 Task: Create a rule from the Recommended list, Task Added to this Project -> add SubTasks in the project AgileJet with SubTasks Gather and Analyse Requirements , Design and Implement Solution , System Test and UAT , Release to Production / Go Live
Action: Mouse moved to (52, 230)
Screenshot: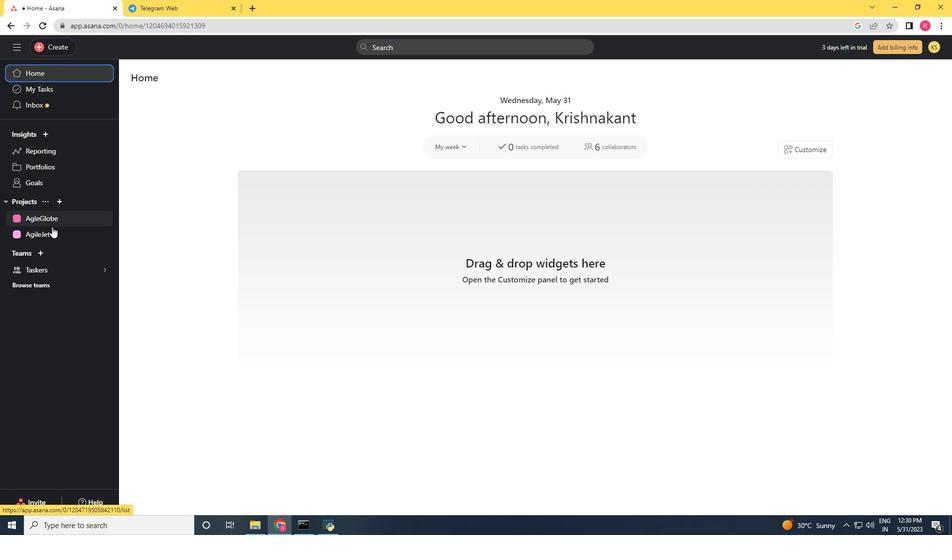 
Action: Mouse pressed left at (52, 230)
Screenshot: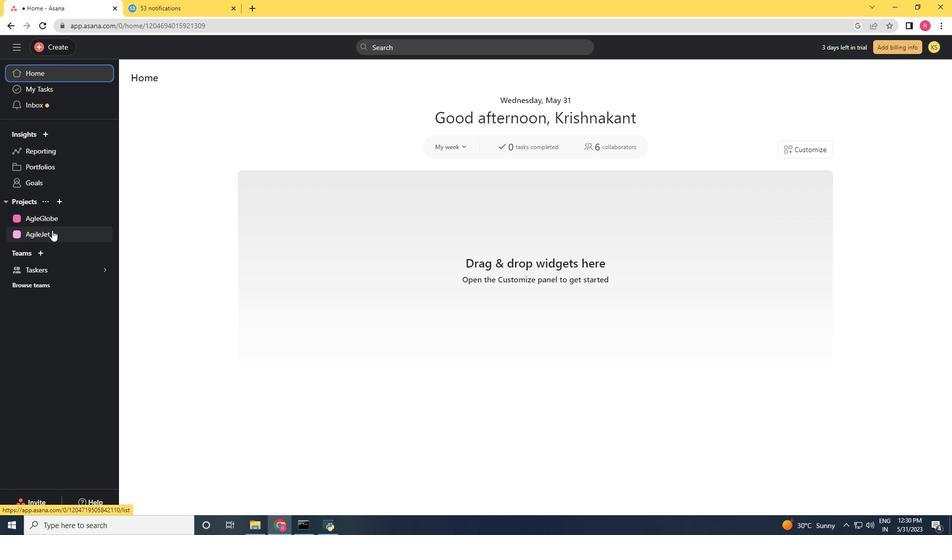 
Action: Mouse moved to (915, 80)
Screenshot: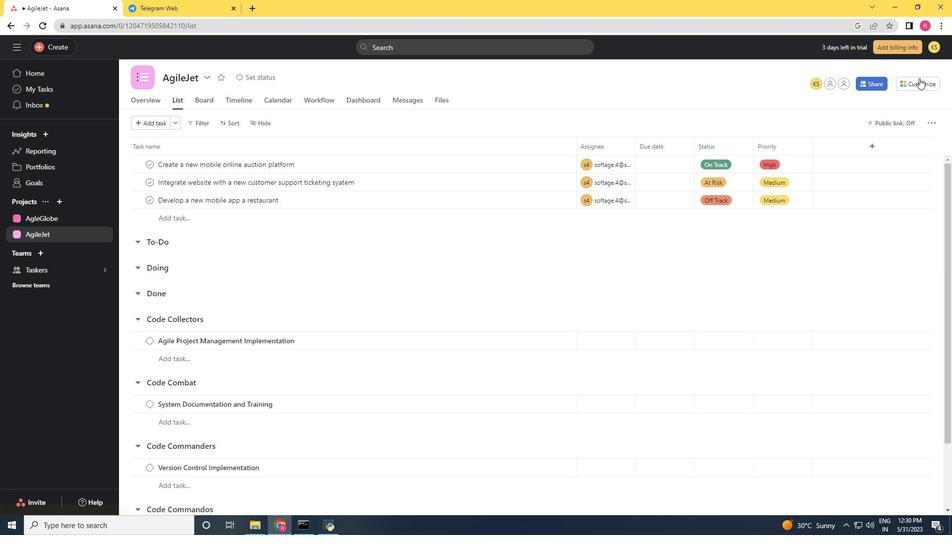 
Action: Mouse pressed left at (915, 80)
Screenshot: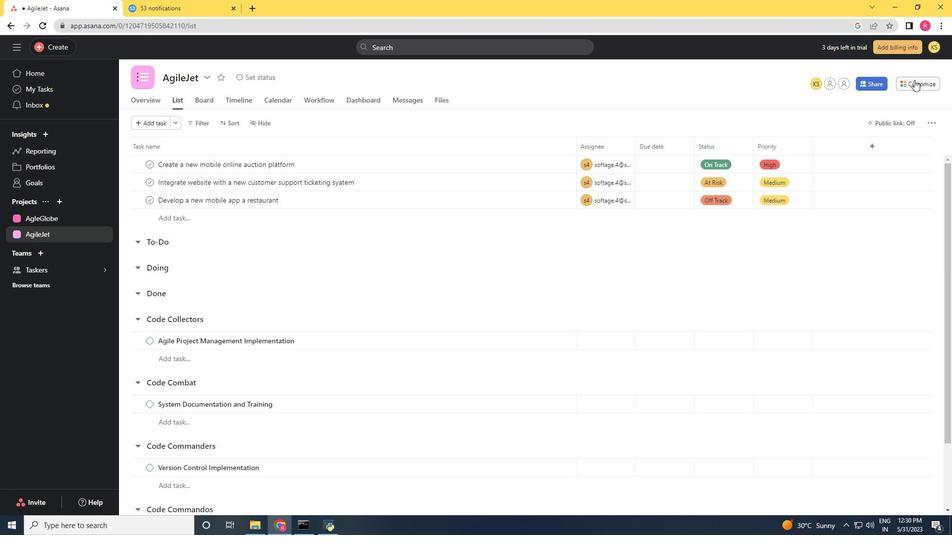 
Action: Mouse moved to (736, 218)
Screenshot: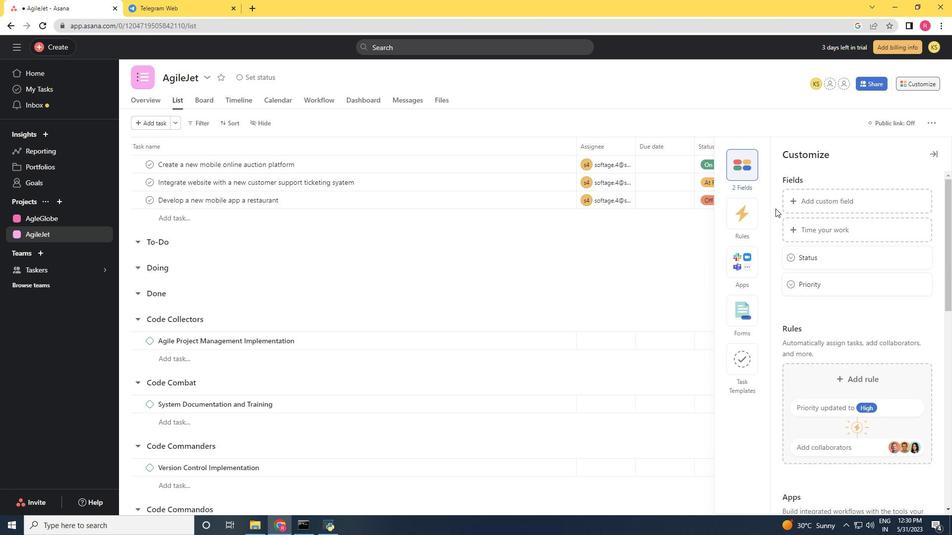 
Action: Mouse pressed left at (736, 218)
Screenshot: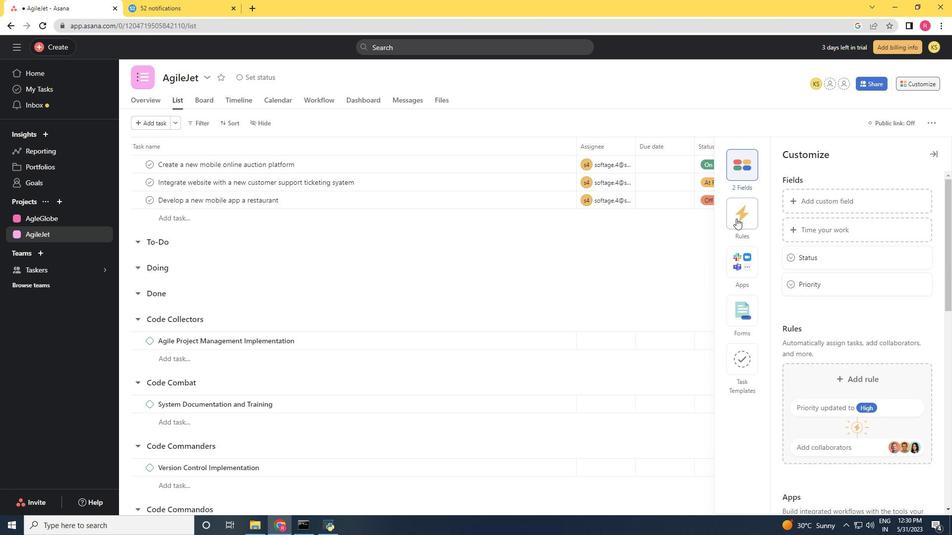 
Action: Mouse moved to (834, 224)
Screenshot: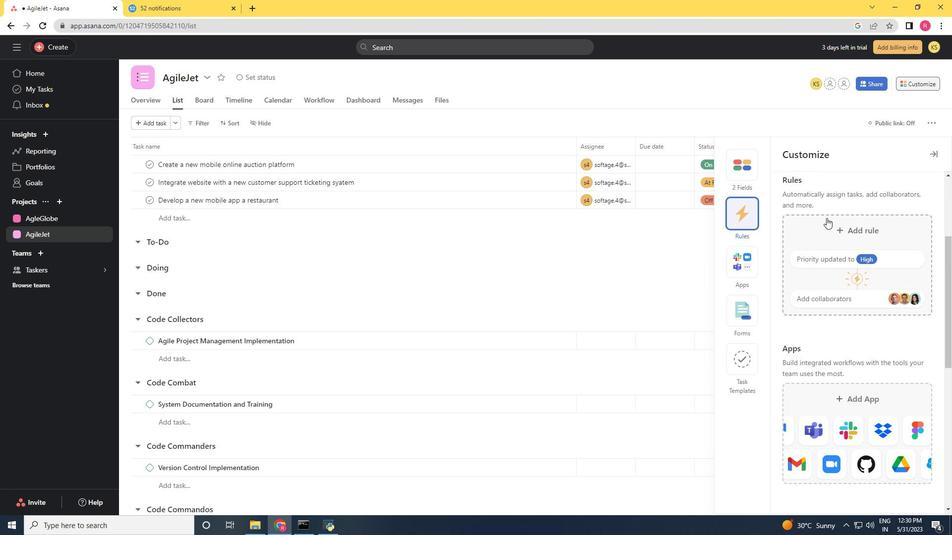 
Action: Mouse pressed left at (834, 224)
Screenshot: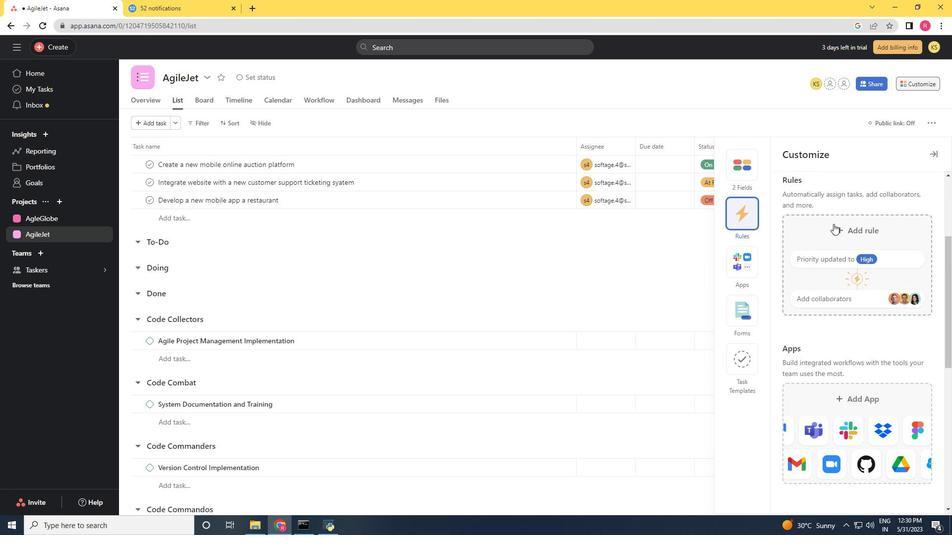 
Action: Mouse moved to (639, 159)
Screenshot: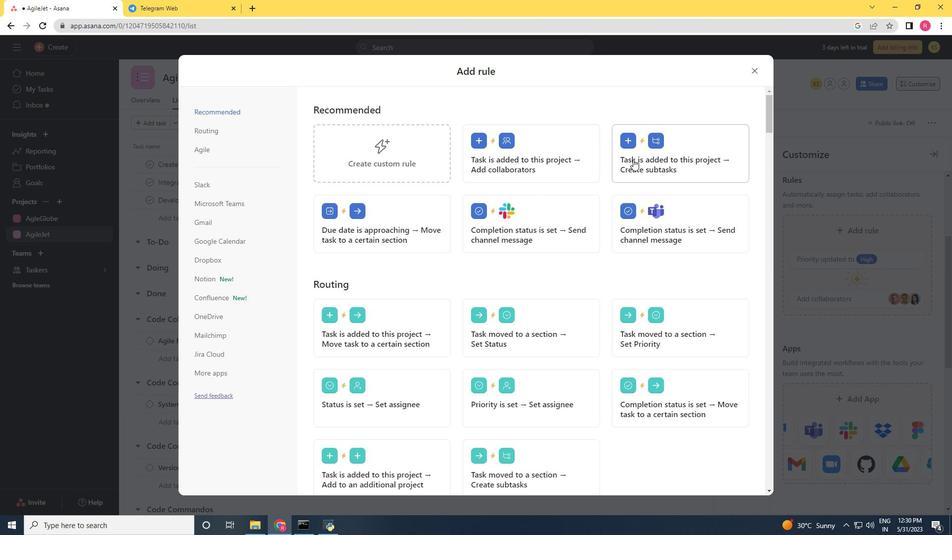
Action: Mouse pressed left at (639, 159)
Screenshot: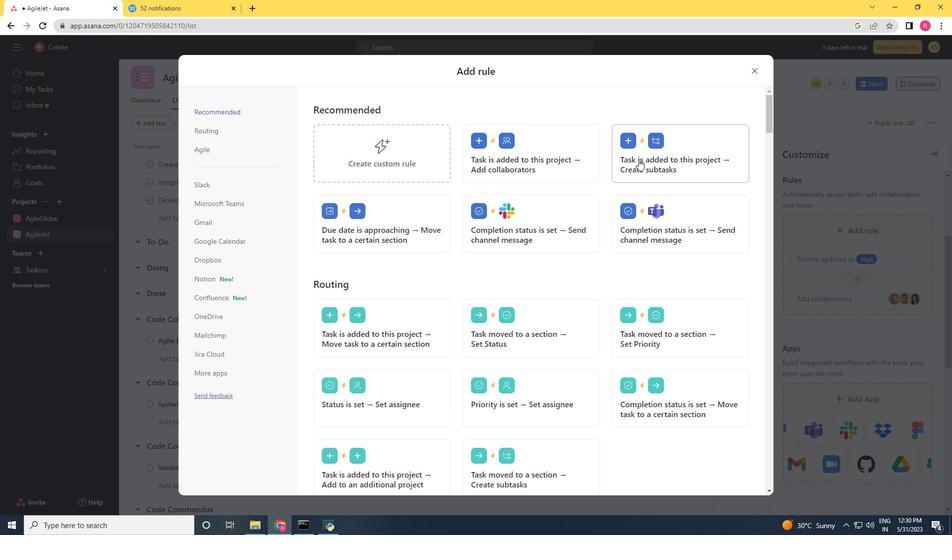 
Action: Key pressed <Key.shift>Gather<Key.space>and<Key.space><Key.shift>Analyse<Key.space><Key.shift>Requirements<Key.space><Key.enter><Key.shift><Key.shift><Key.shift>Design<Key.space>and<Key.space><Key.space><Key.shift><Key.shift><Key.shift><Key.shift><Key.shift><Key.shift><Key.shift><Key.shift><Key.shift><Key.shift><Key.shift><Key.shift>Implen<Key.backspace>ments<Key.space><Key.shift>Solution<Key.space><Key.enter>sy<Key.backspace><Key.backspace><Key.shift>System<Key.space><Key.shift>Test<Key.space>and<Key.space><Key.shift>UAT<Key.space><Key.enter><Key.shift>Release<Key.space>to<Key.space><Key.shift>Production<Key.space>/<Key.space><Key.shift><Key.shift><Key.shift><Key.shift><Key.shift><Key.shift><Key.shift><Key.shift><Key.shift>Go<Key.space><Key.shift>Live
Screenshot: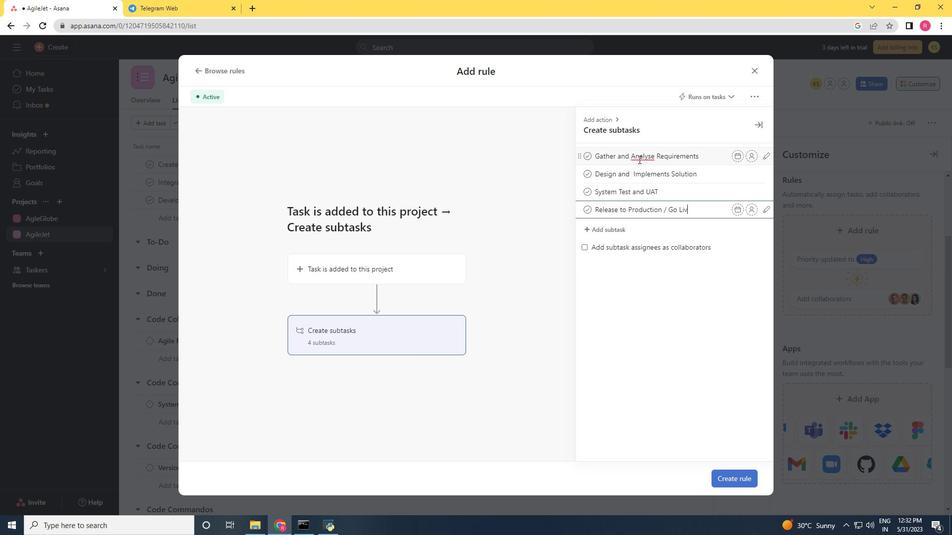 
Action: Mouse moved to (744, 481)
Screenshot: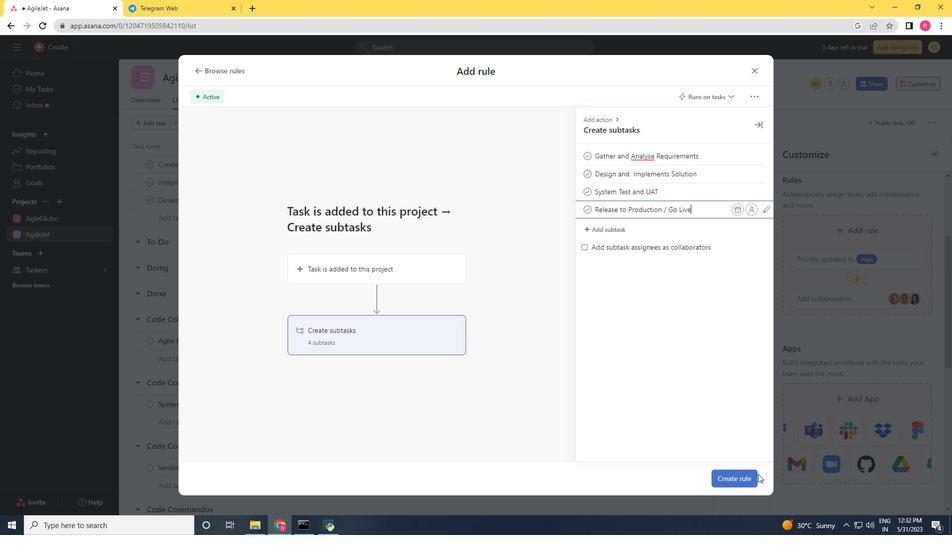 
Action: Mouse pressed left at (744, 481)
Screenshot: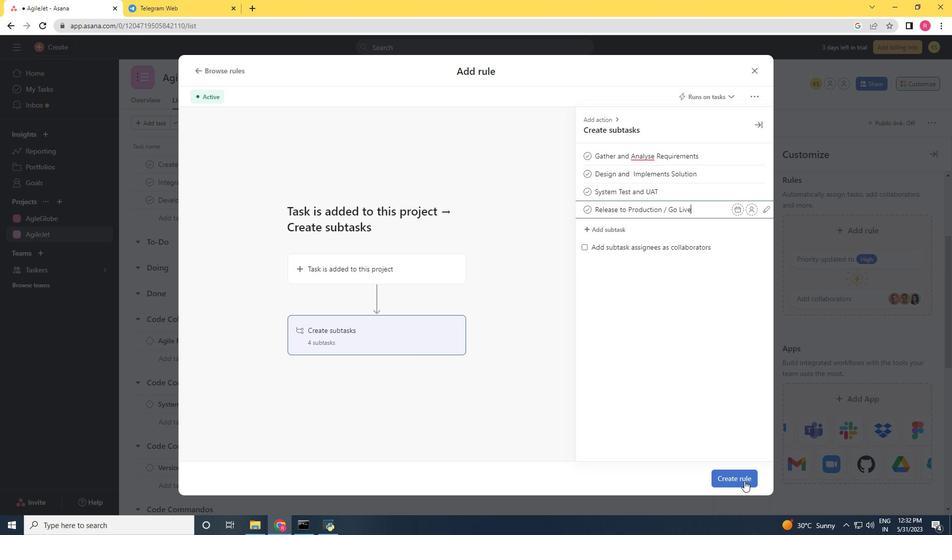 
